 Task: Sort the products in the category "Toothpaste" by relevance.
Action: Mouse moved to (960, 375)
Screenshot: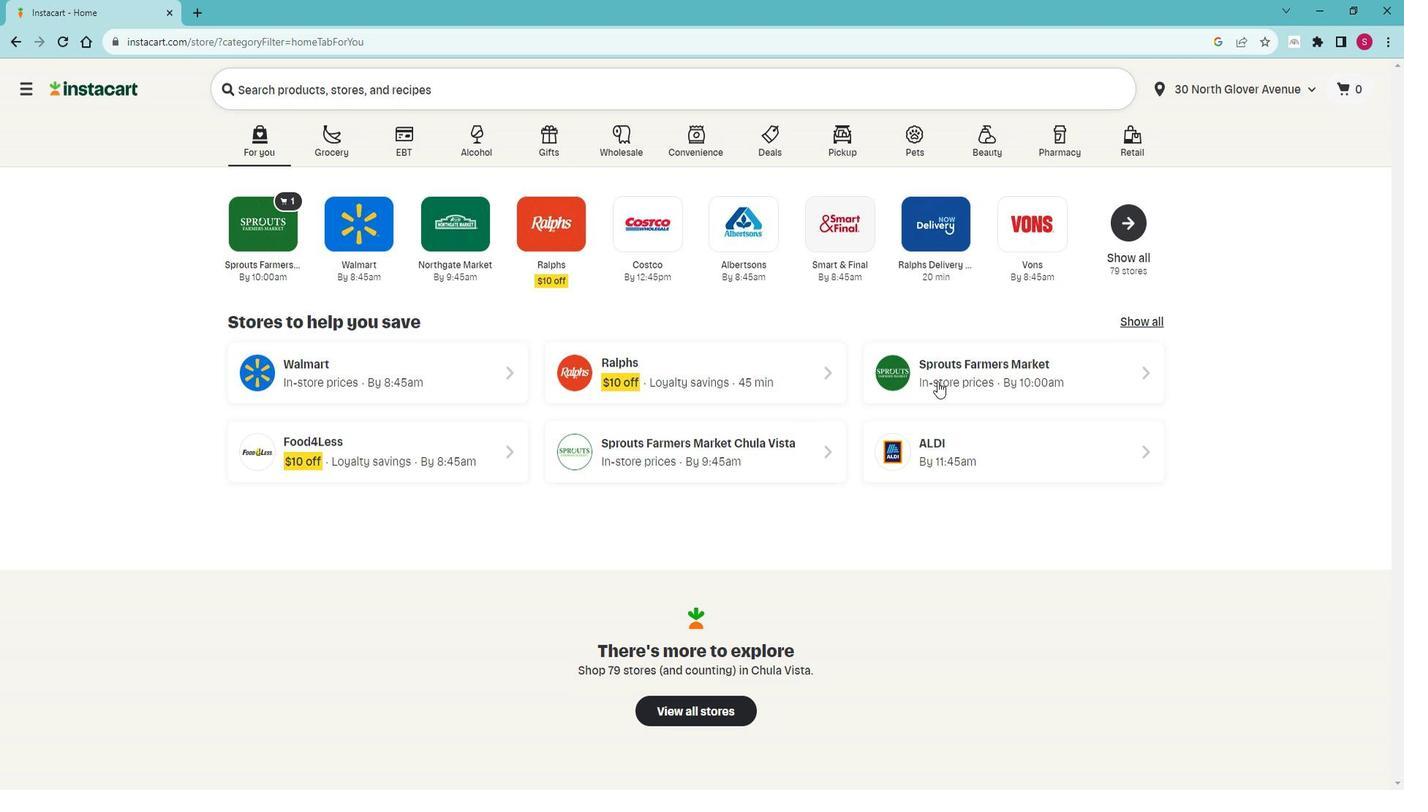 
Action: Mouse pressed left at (960, 375)
Screenshot: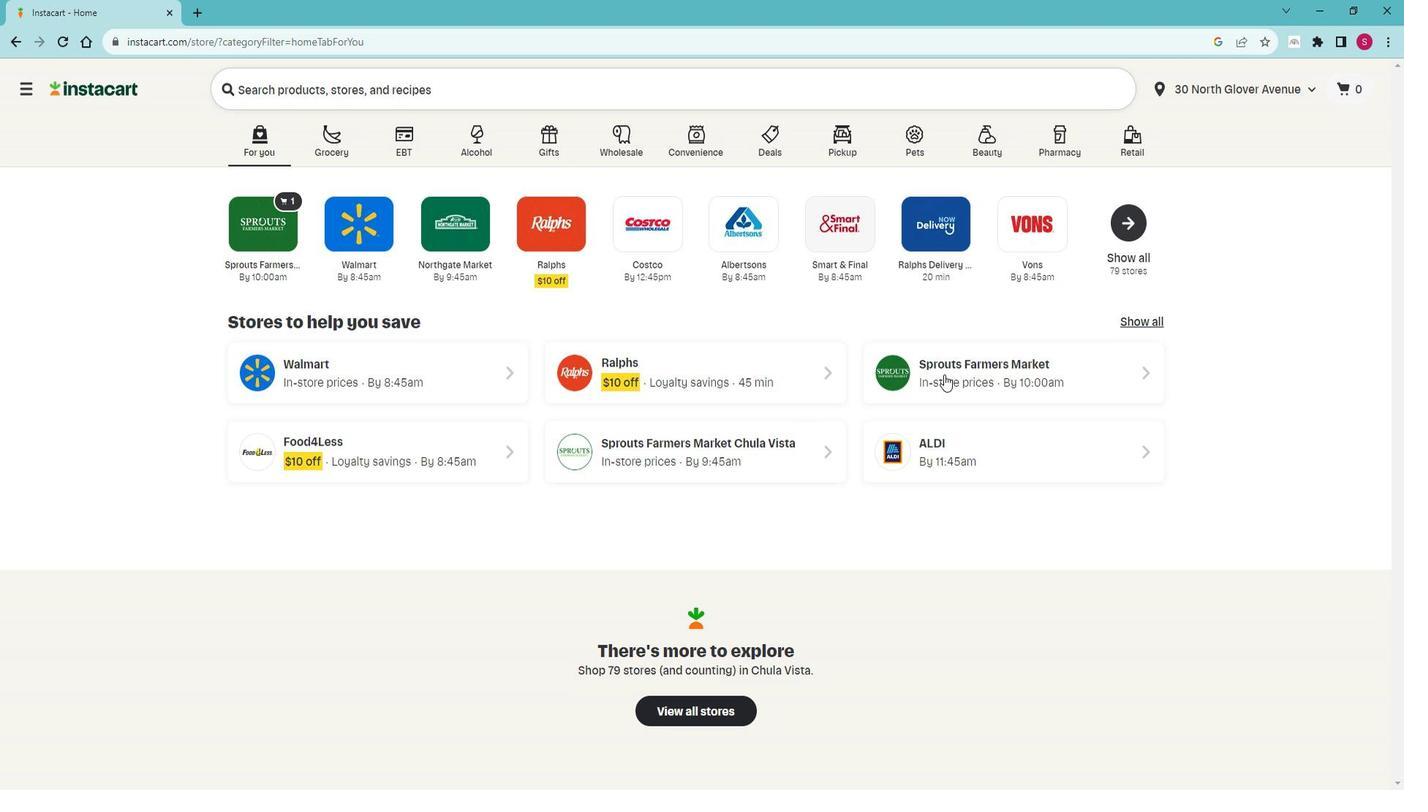 
Action: Mouse moved to (46, 589)
Screenshot: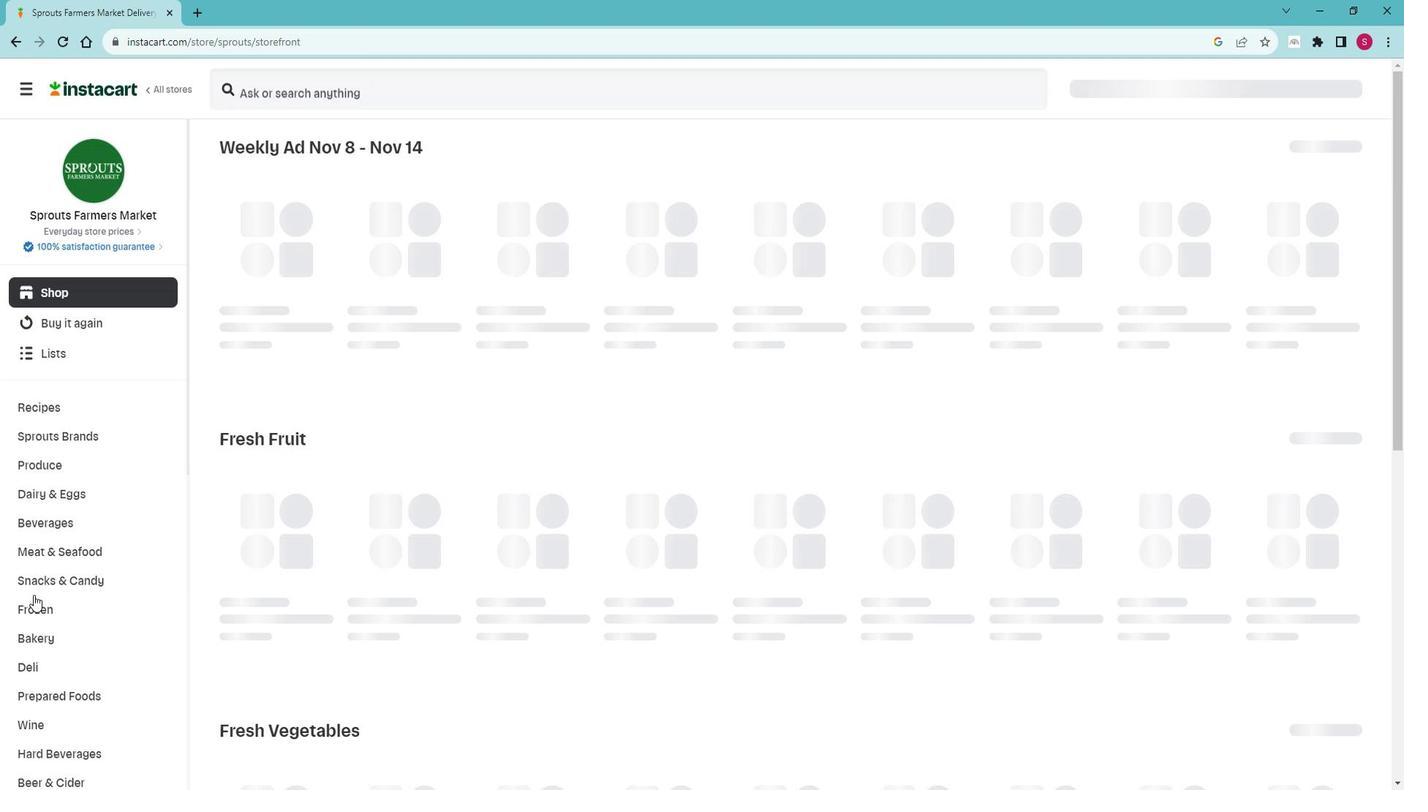 
Action: Mouse scrolled (46, 589) with delta (0, 0)
Screenshot: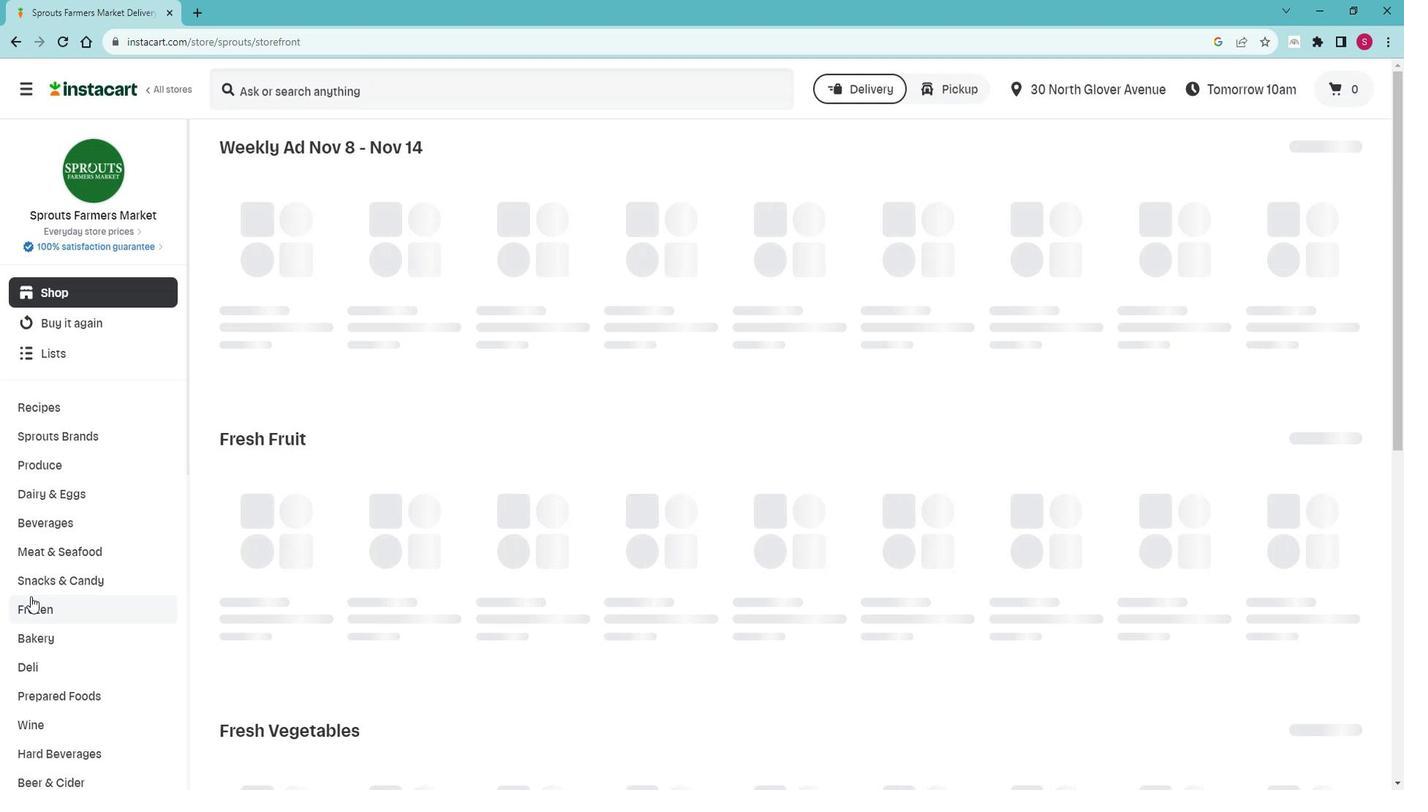 
Action: Mouse scrolled (46, 589) with delta (0, 0)
Screenshot: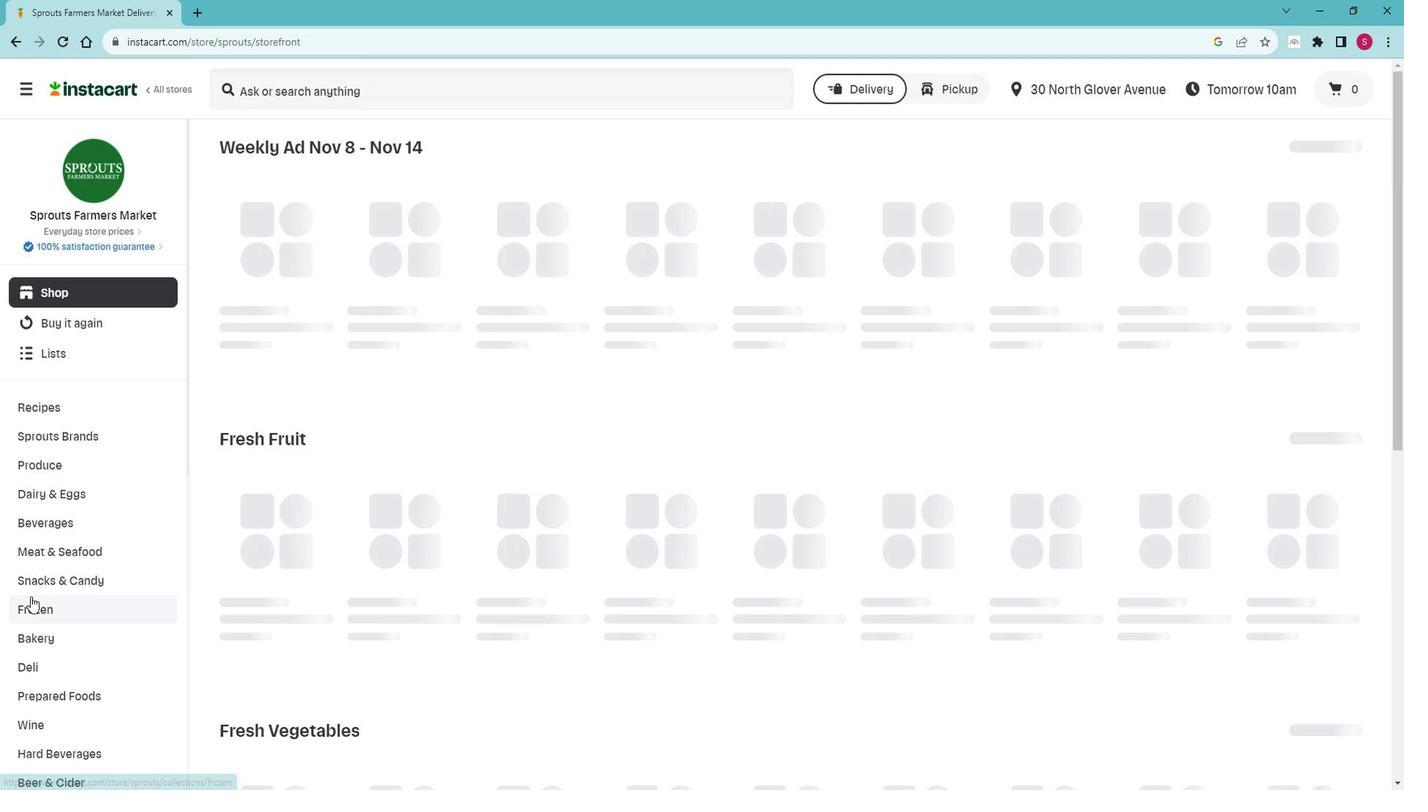 
Action: Mouse moved to (47, 588)
Screenshot: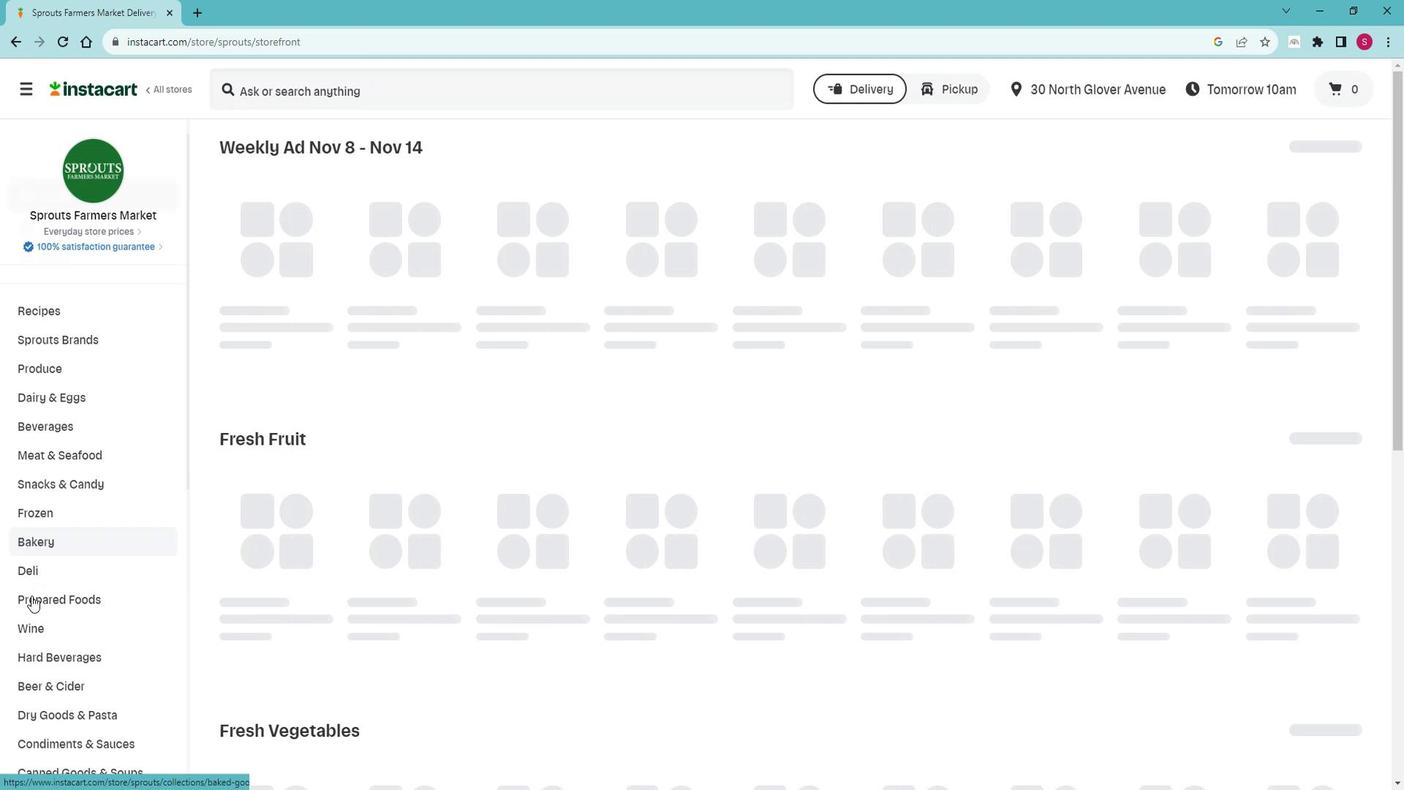 
Action: Mouse scrolled (47, 587) with delta (0, 0)
Screenshot: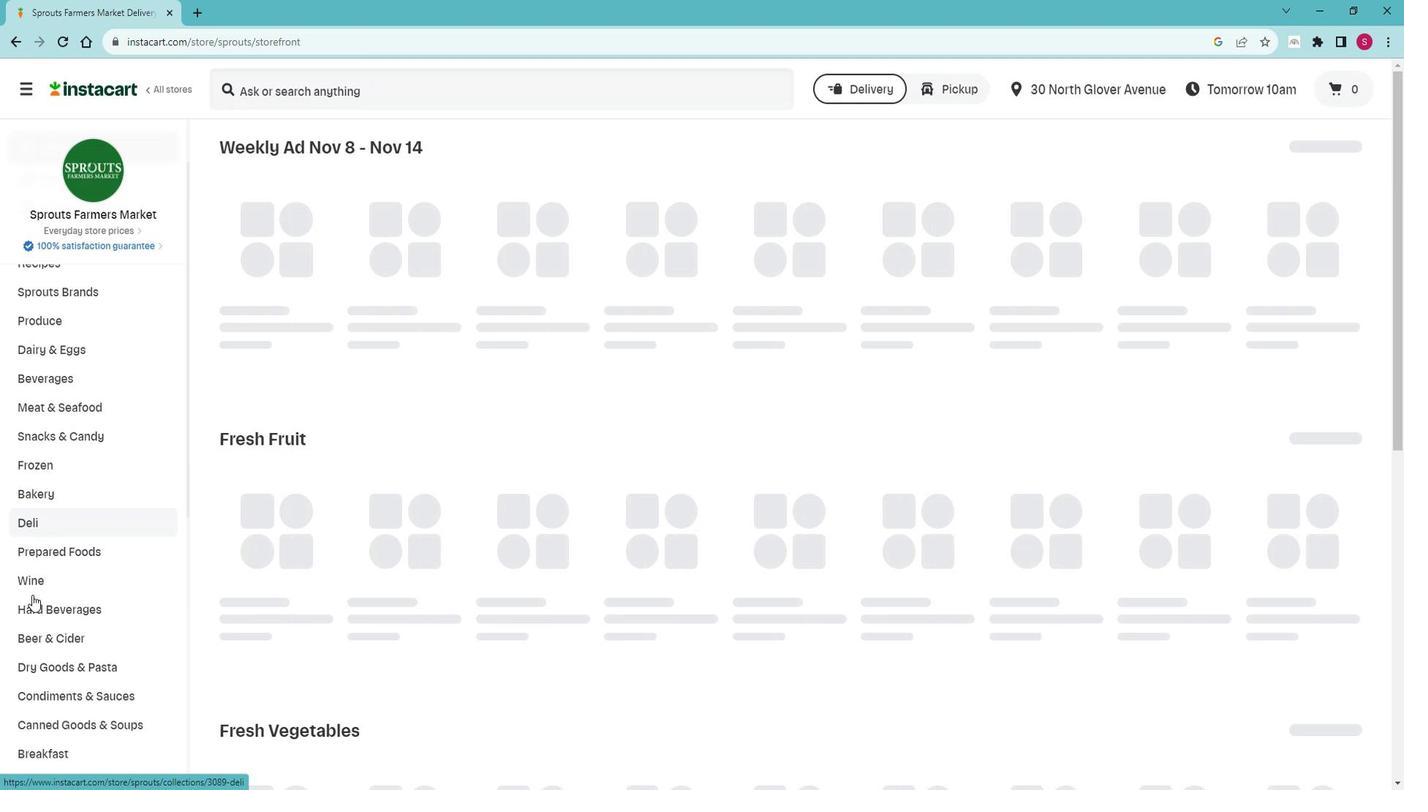 
Action: Mouse scrolled (47, 587) with delta (0, 0)
Screenshot: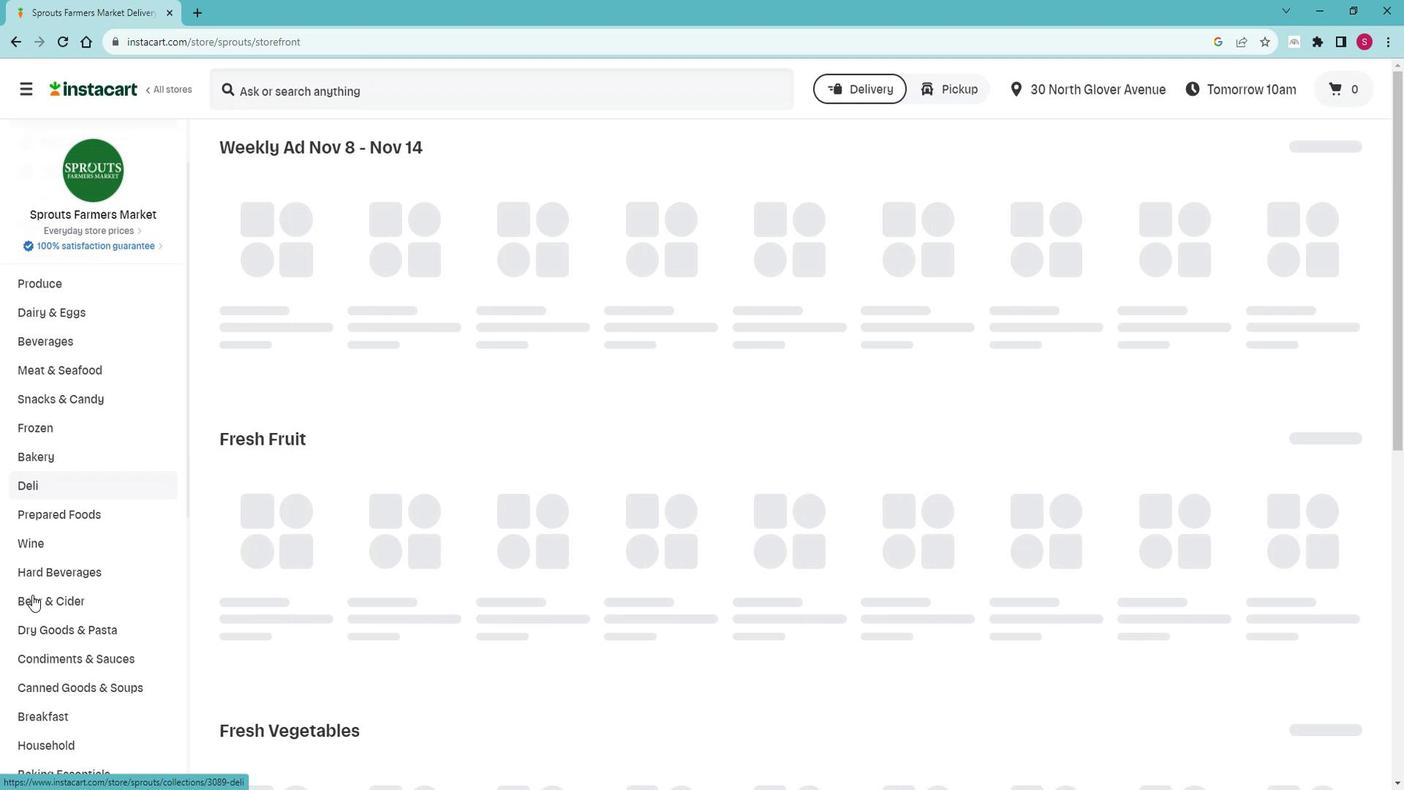 
Action: Mouse scrolled (47, 587) with delta (0, 0)
Screenshot: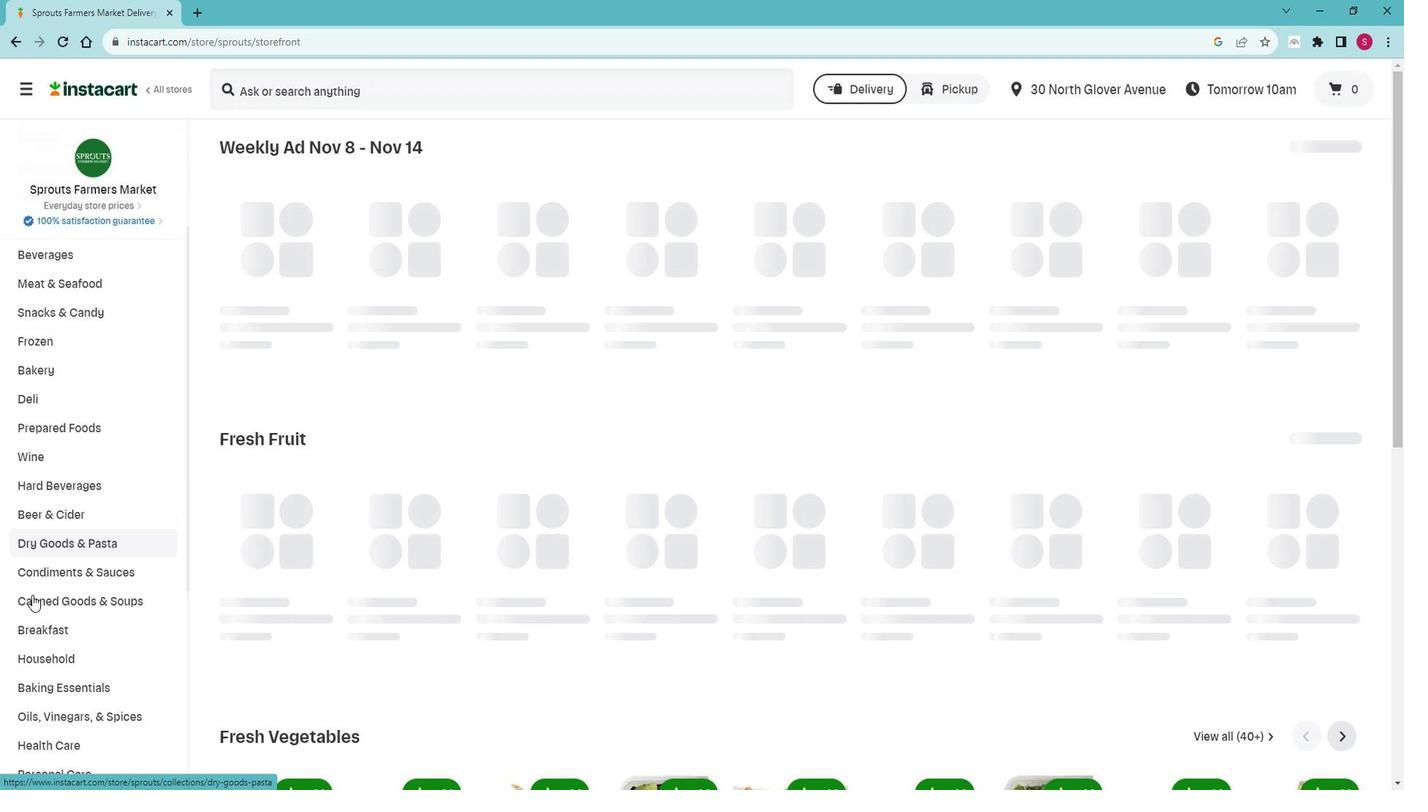 
Action: Mouse moved to (70, 556)
Screenshot: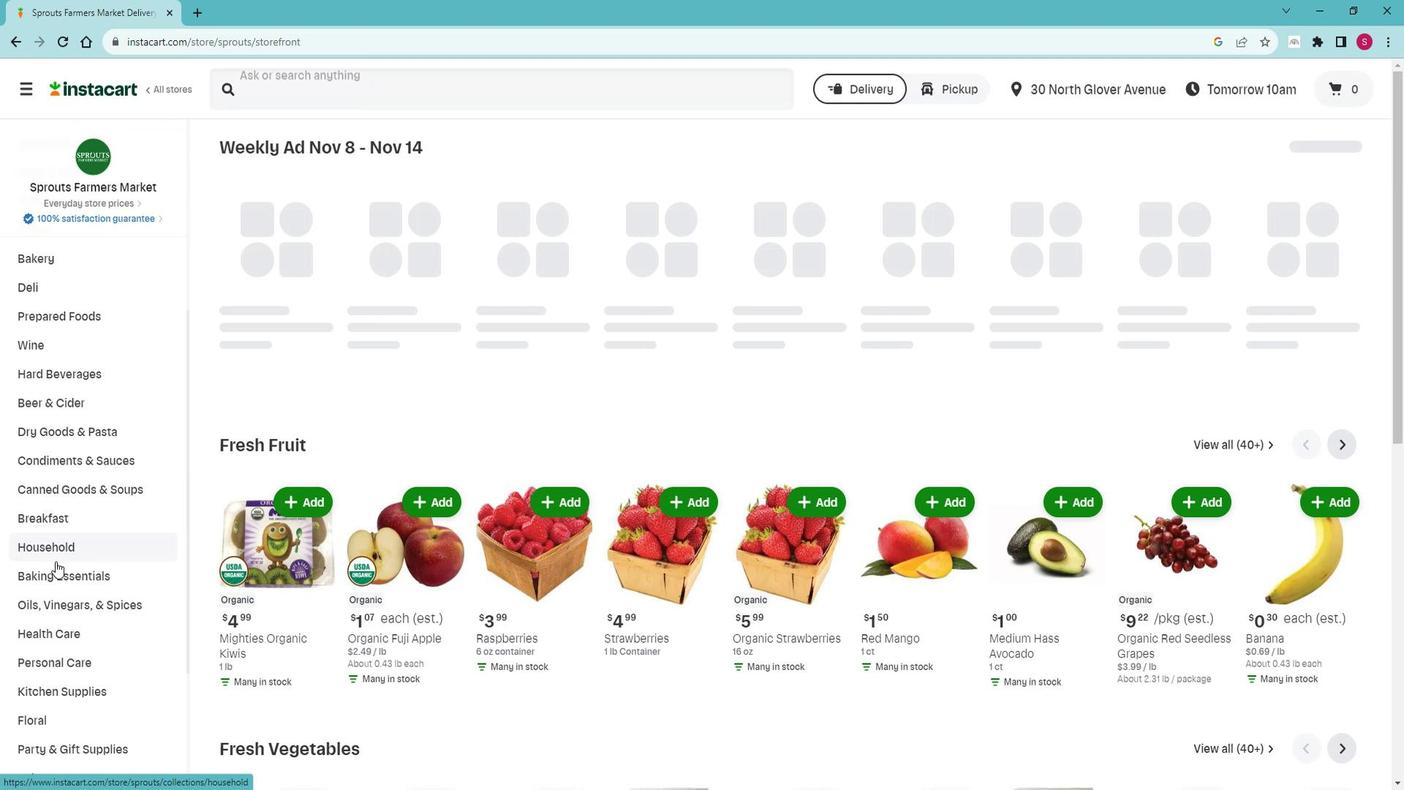 
Action: Mouse scrolled (70, 555) with delta (0, 0)
Screenshot: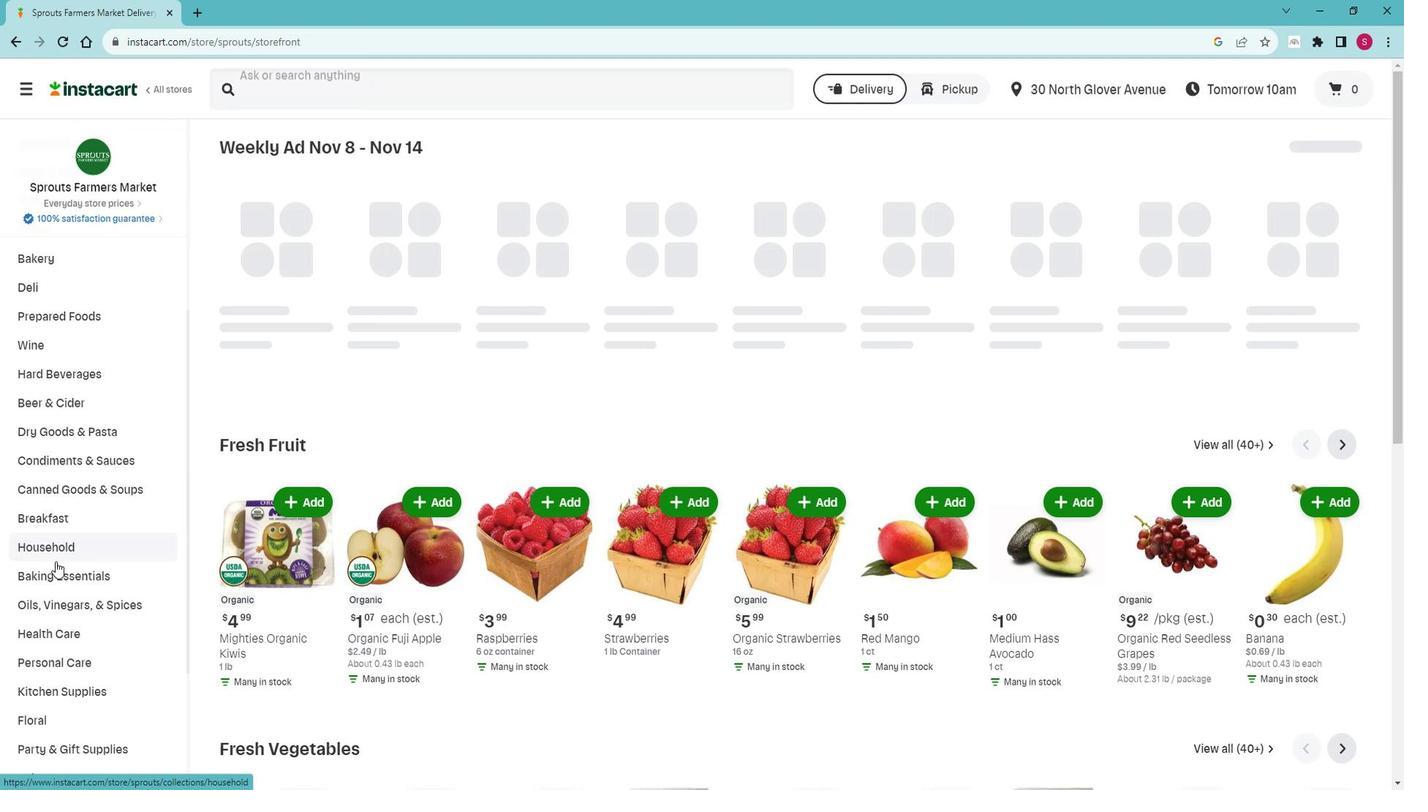 
Action: Mouse moved to (73, 575)
Screenshot: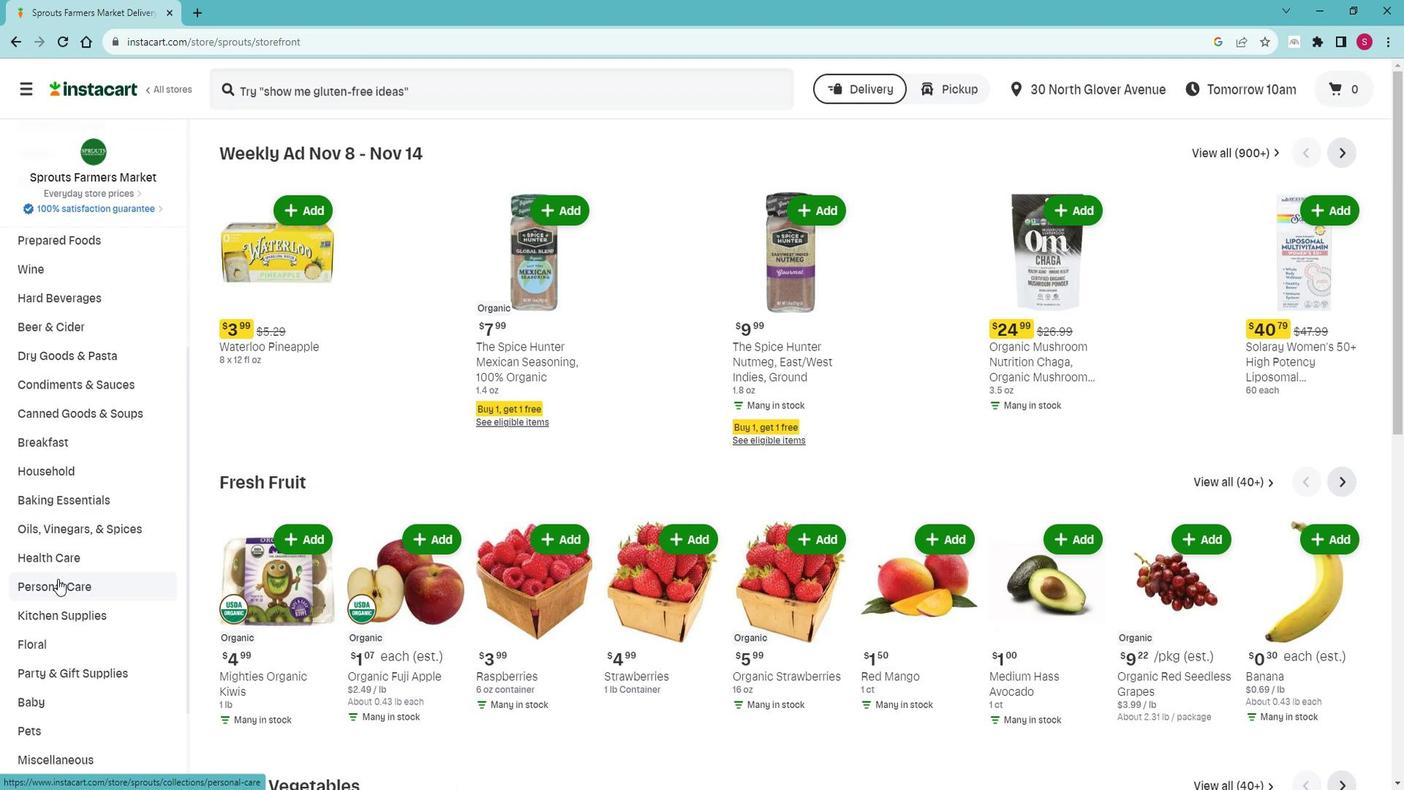 
Action: Mouse pressed left at (73, 575)
Screenshot: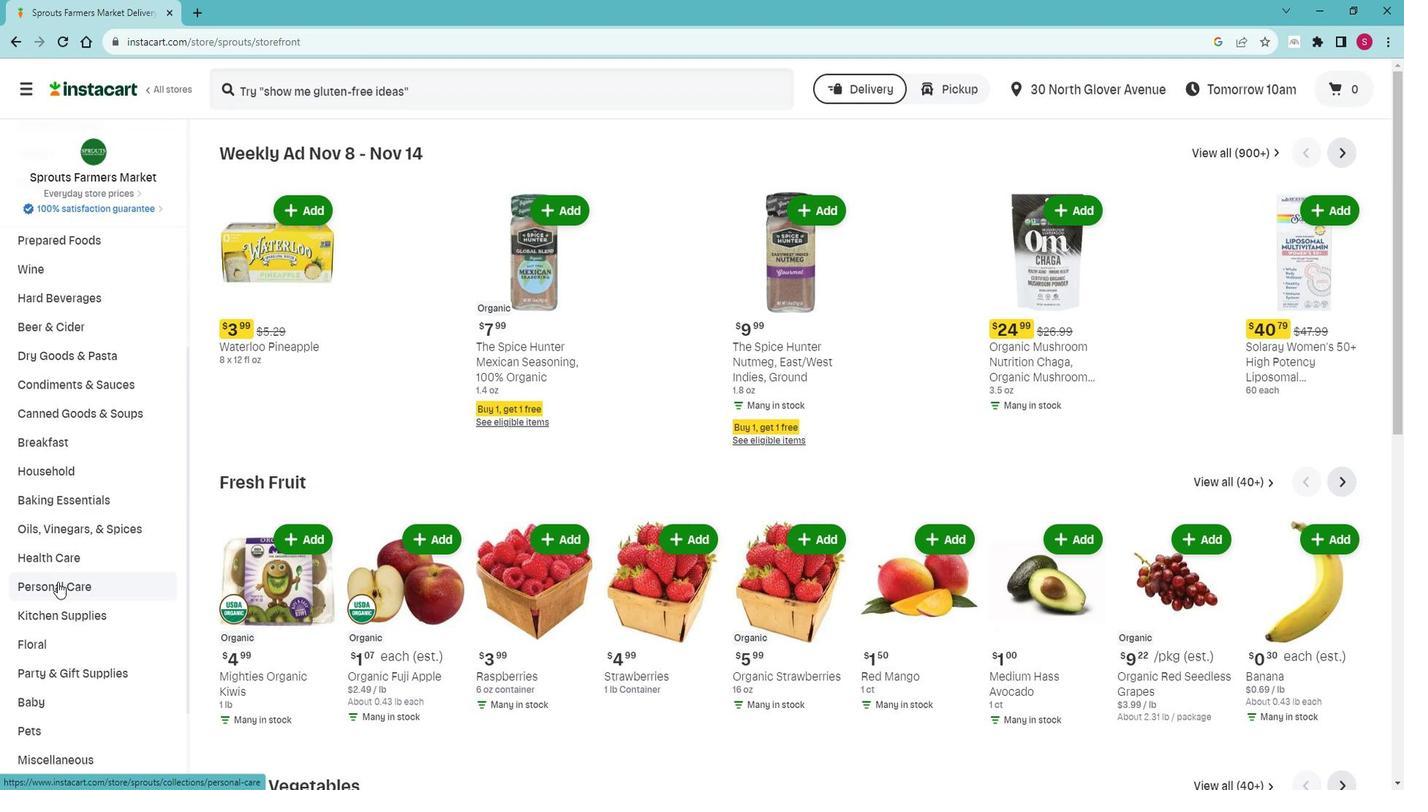 
Action: Mouse moved to (82, 635)
Screenshot: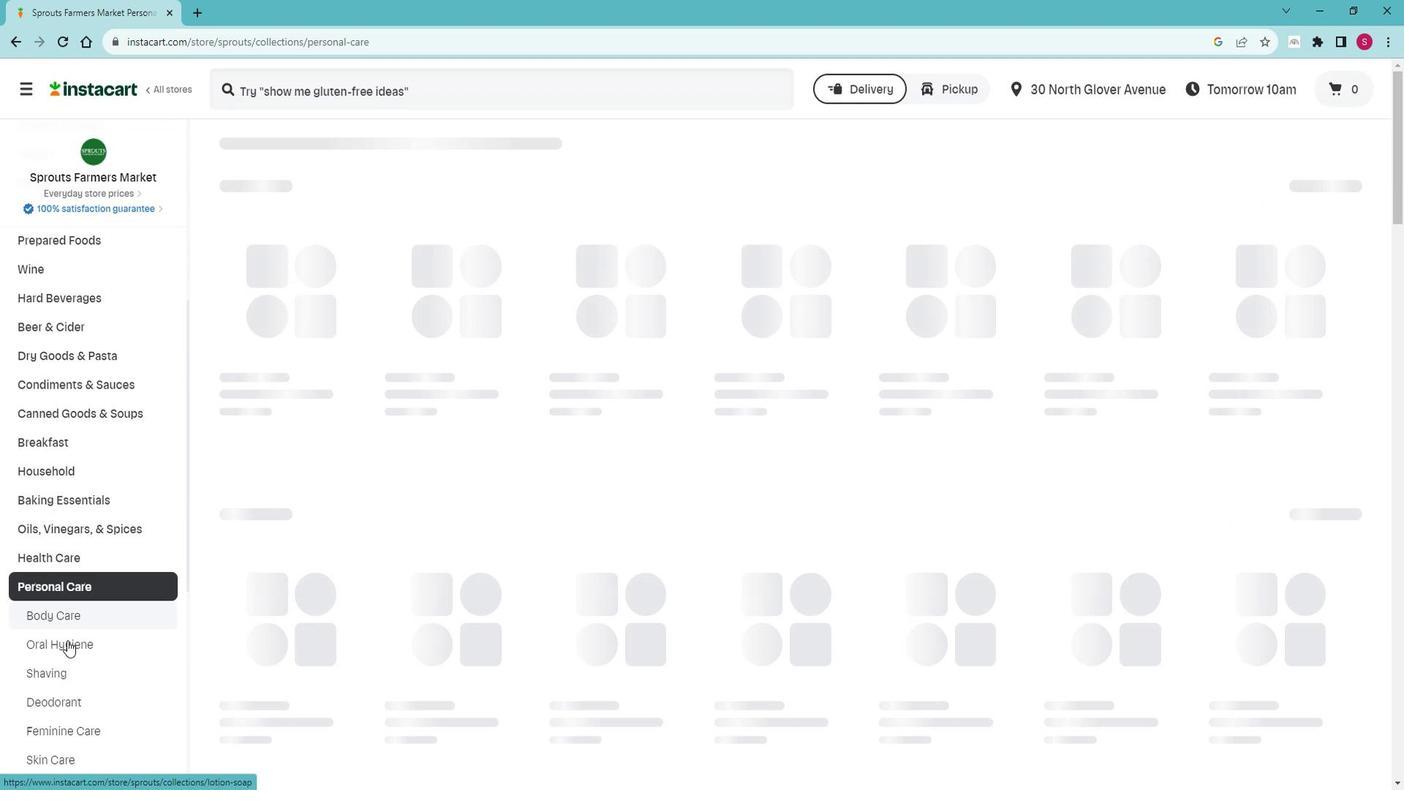 
Action: Mouse pressed left at (82, 635)
Screenshot: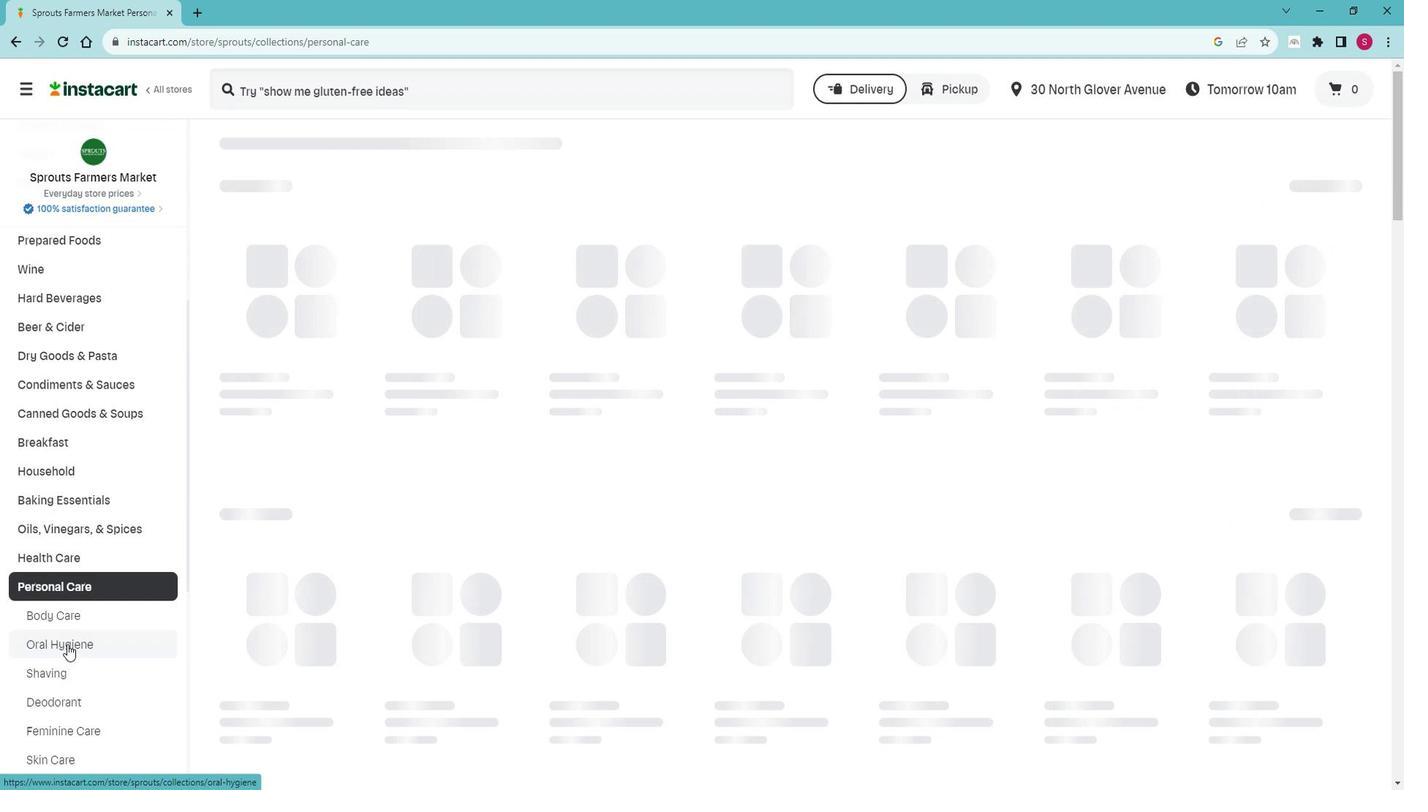 
Action: Mouse moved to (430, 221)
Screenshot: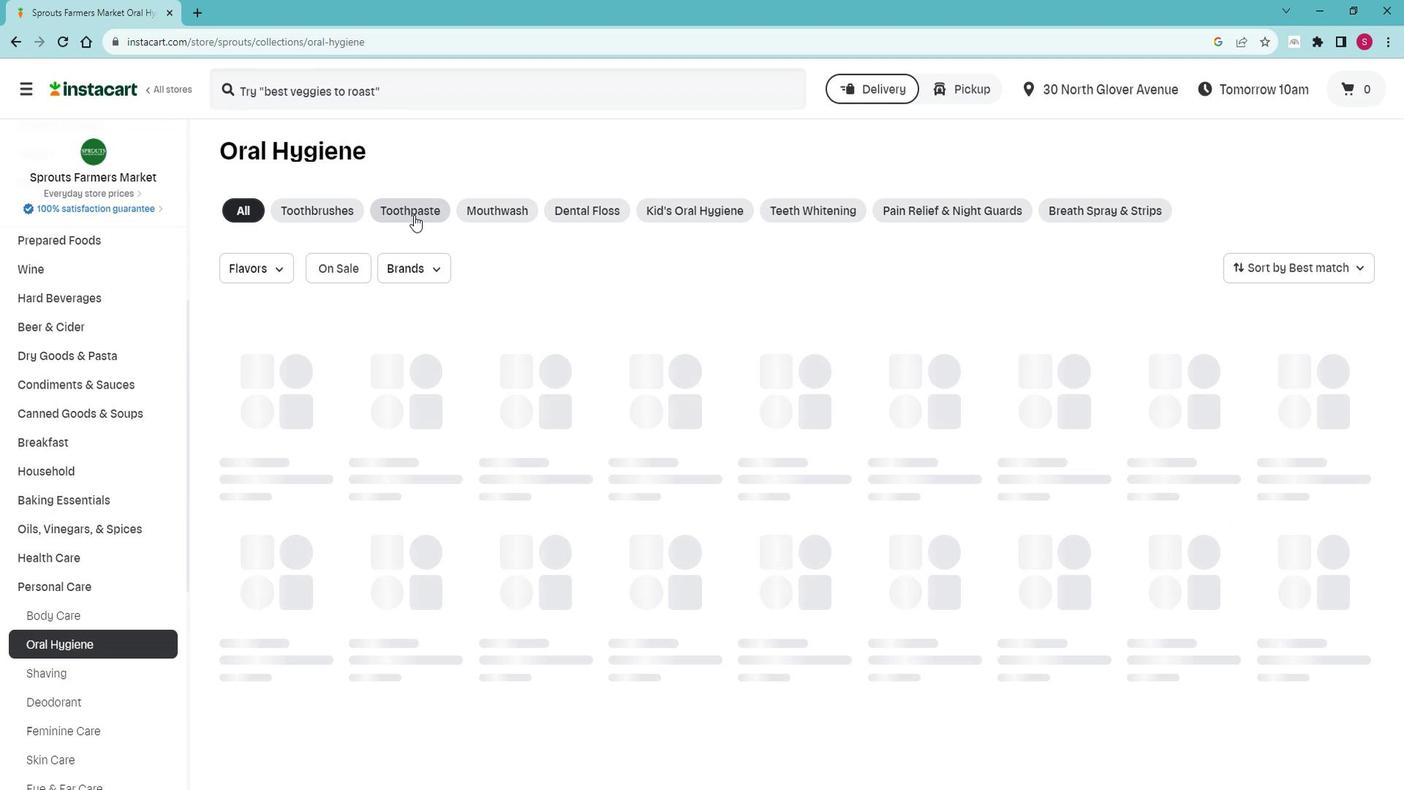 
Action: Mouse pressed left at (430, 221)
Screenshot: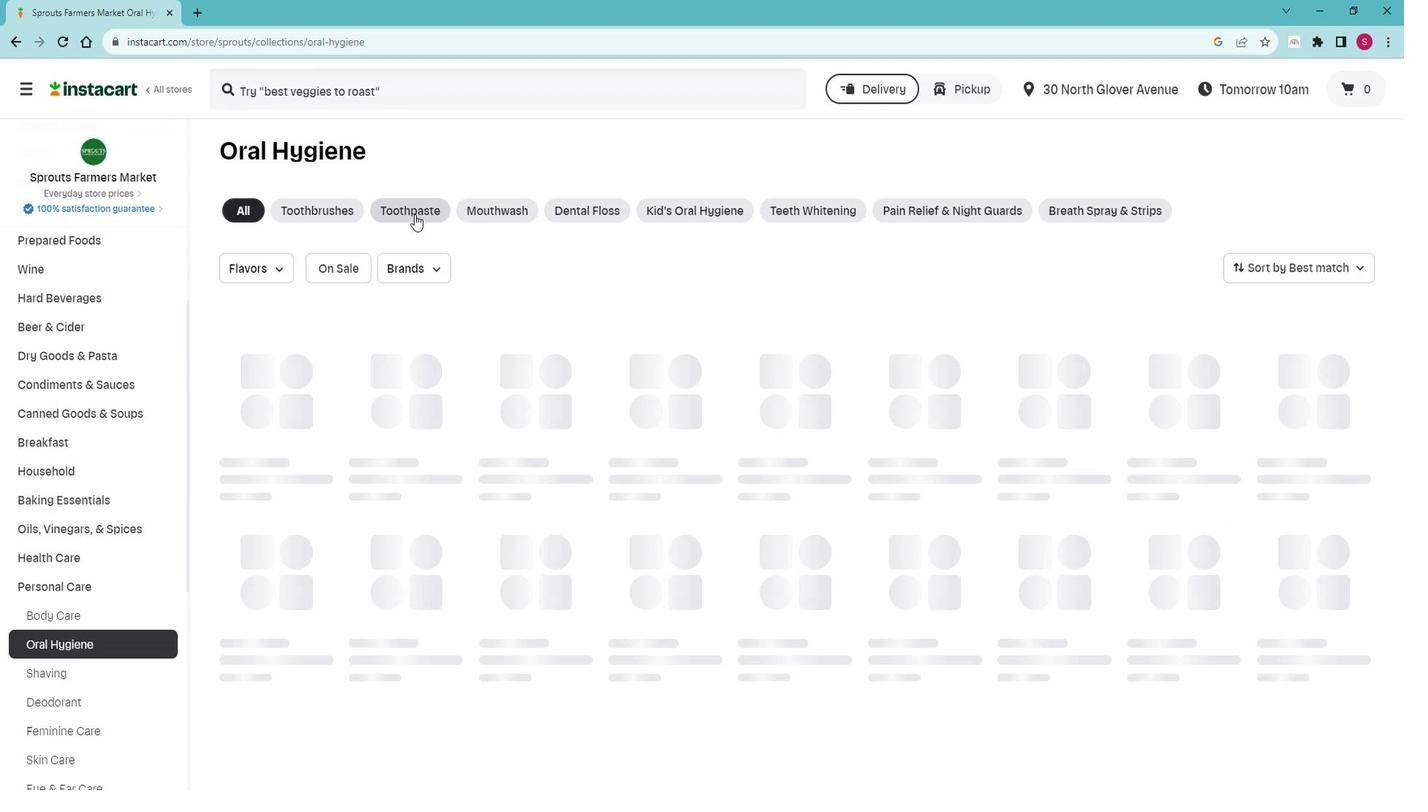 
Action: Mouse moved to (1361, 267)
Screenshot: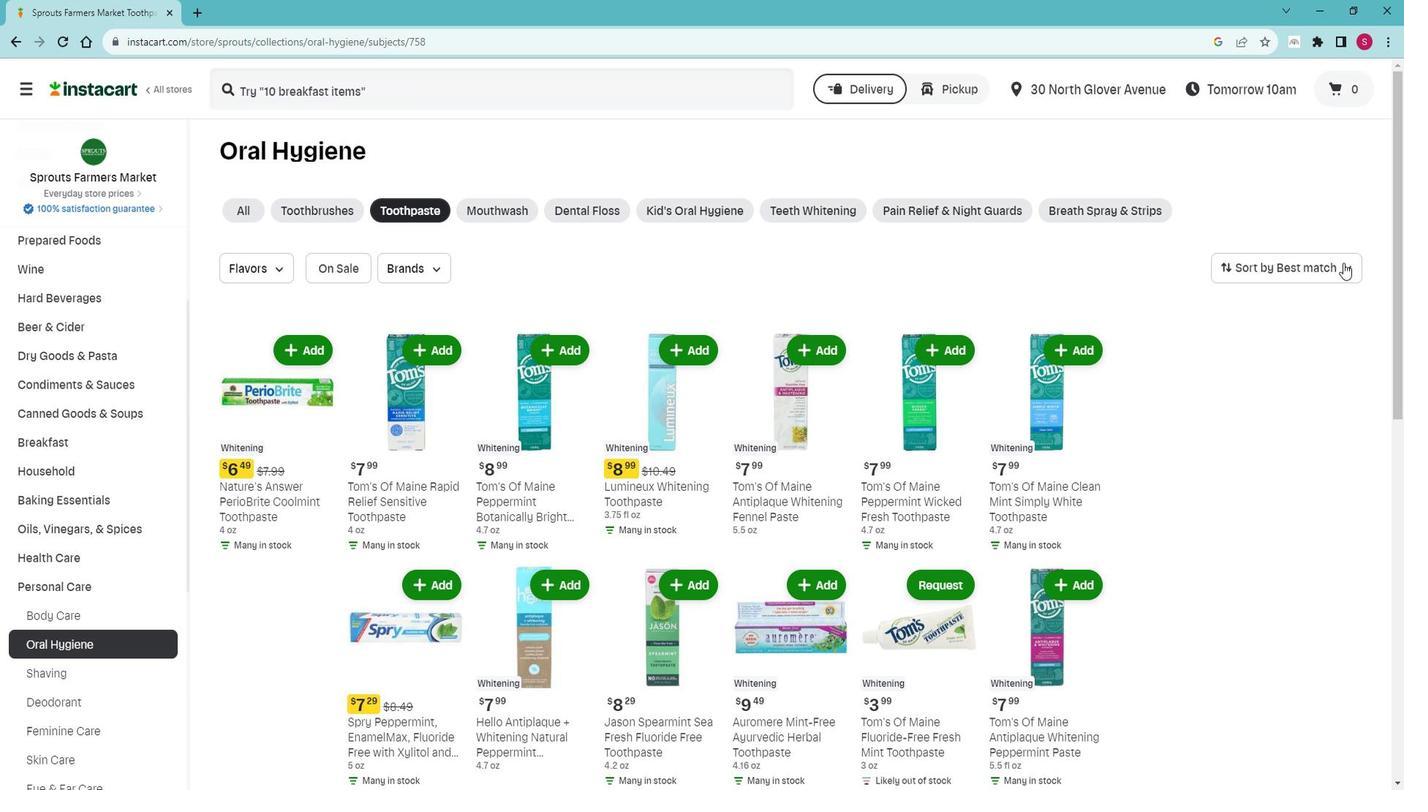 
Action: Mouse pressed left at (1361, 267)
Screenshot: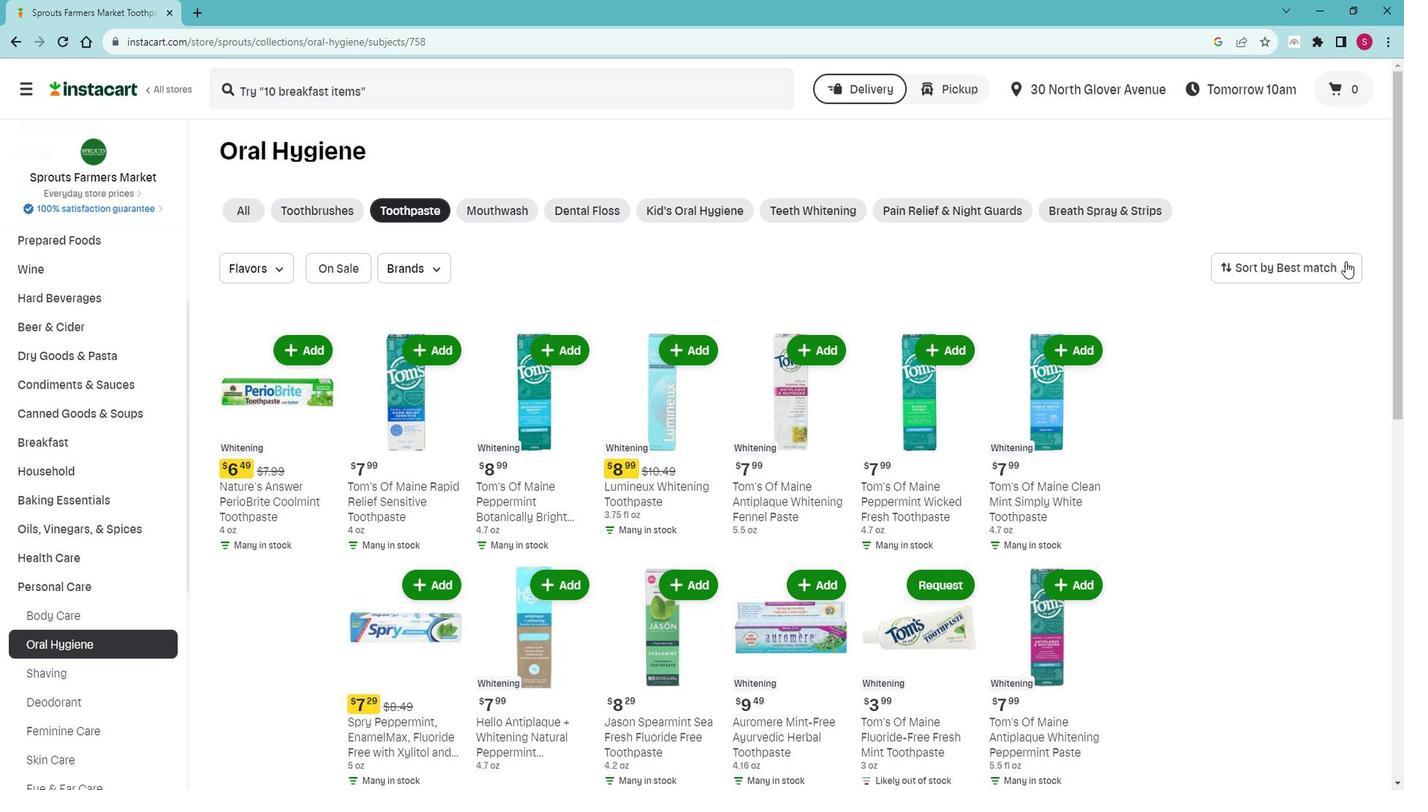 
Action: Mouse moved to (1297, 480)
Screenshot: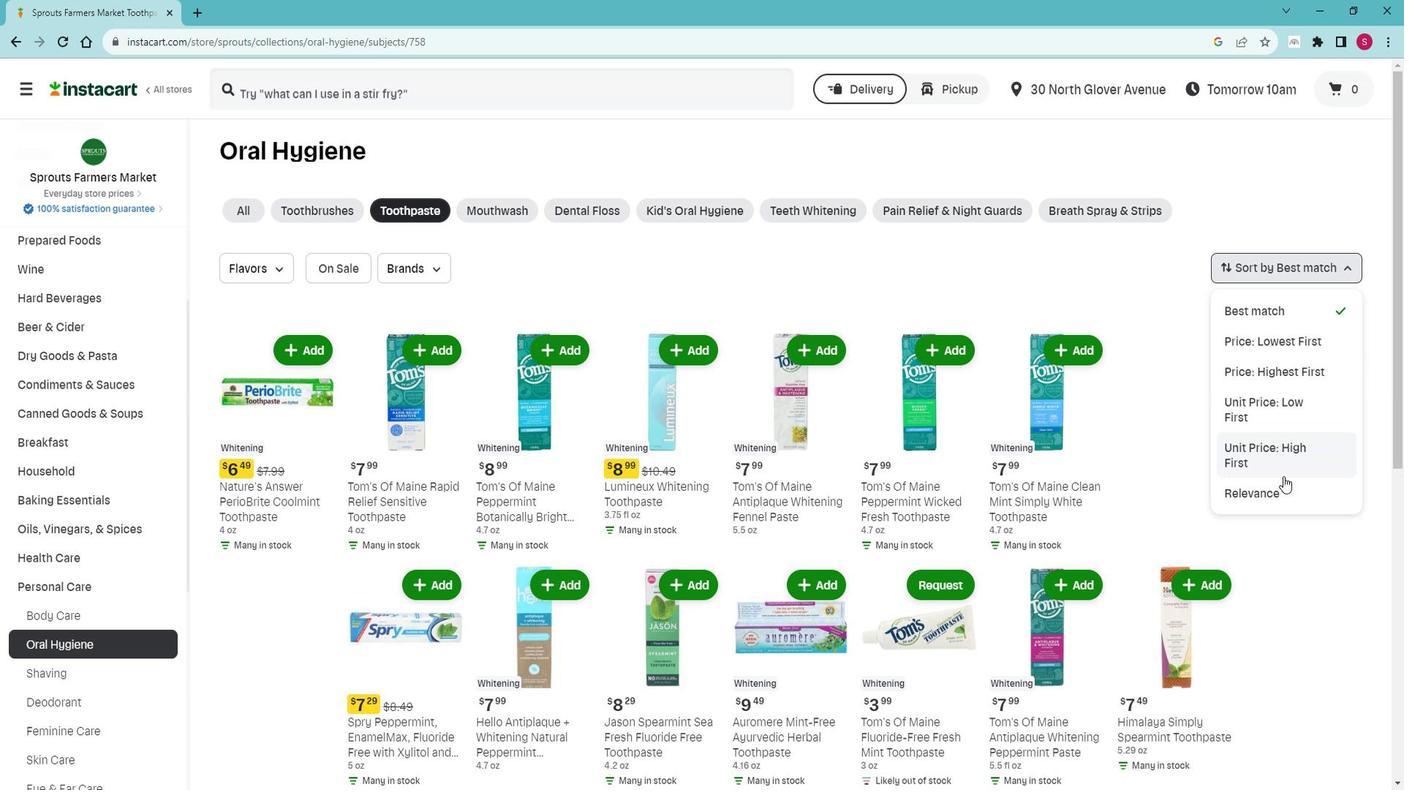 
Action: Mouse pressed left at (1297, 480)
Screenshot: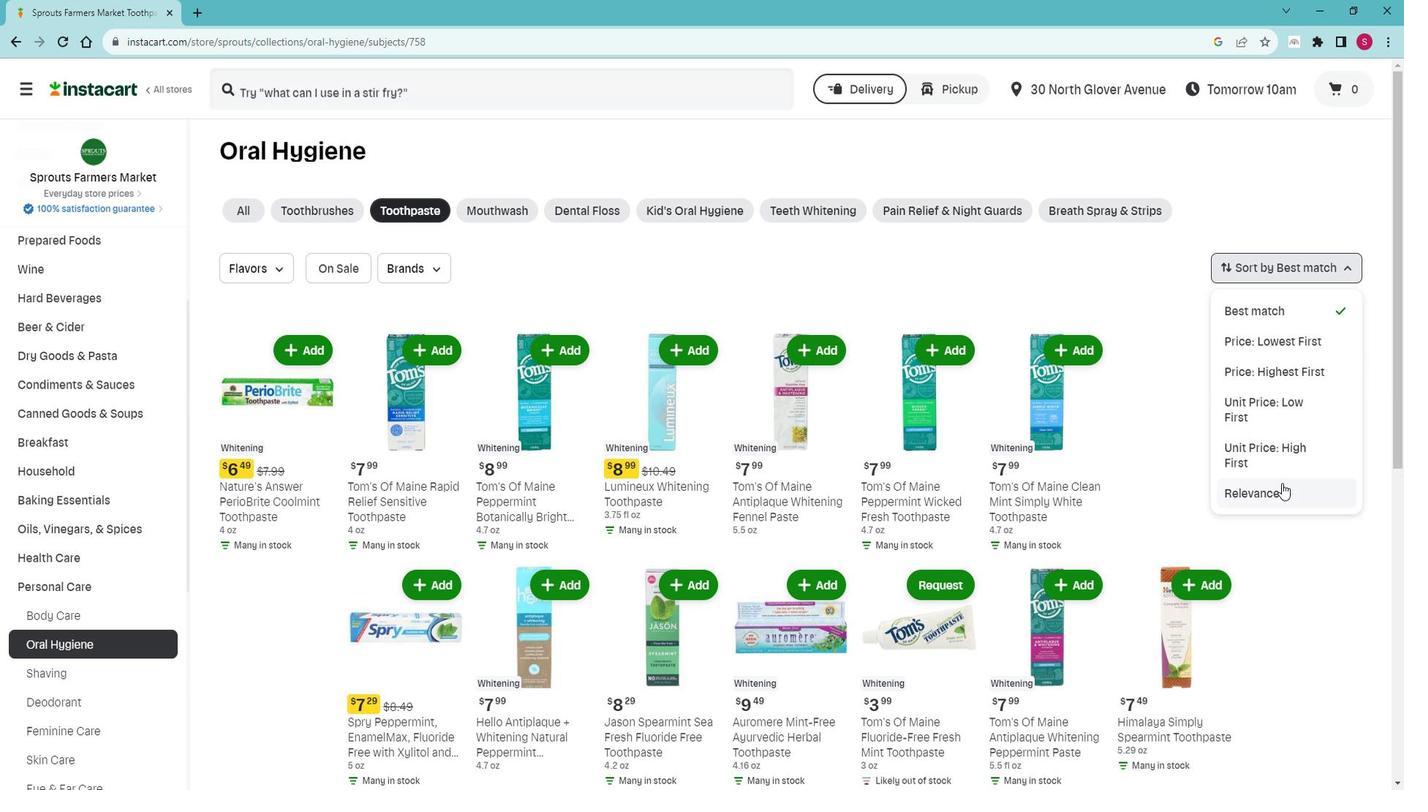 
Action: Mouse moved to (1227, 312)
Screenshot: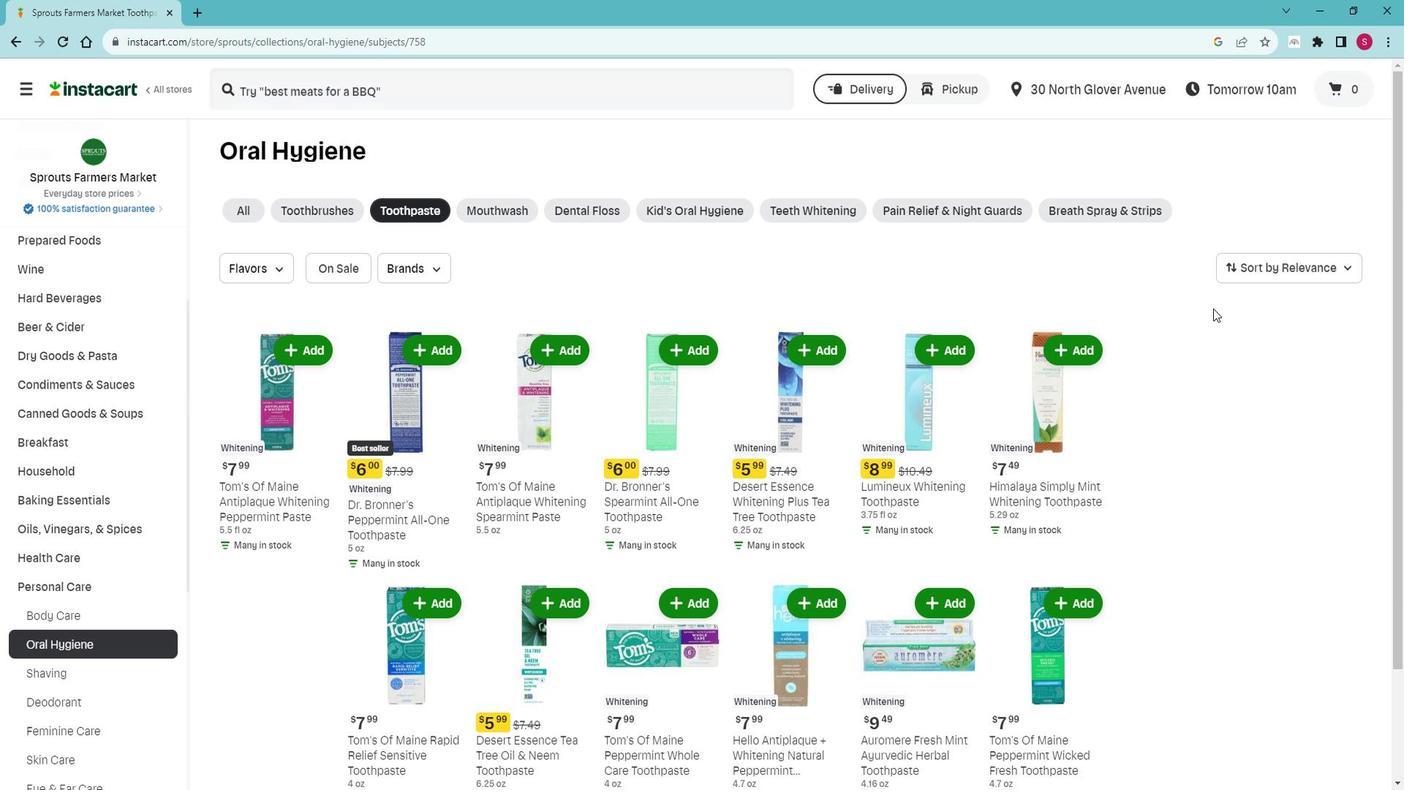
